 Task: Rename a spreadsheet named "working".
Action: Mouse moved to (39, 79)
Screenshot: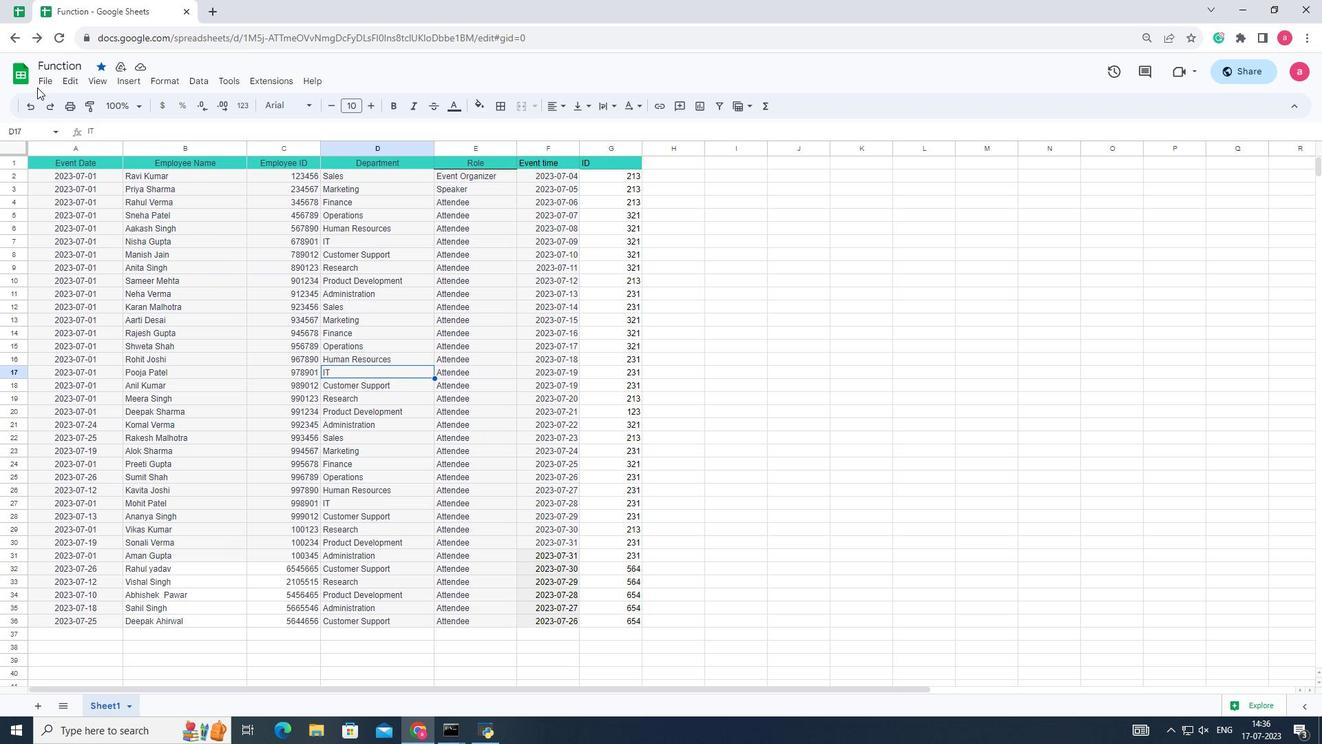 
Action: Mouse pressed left at (39, 79)
Screenshot: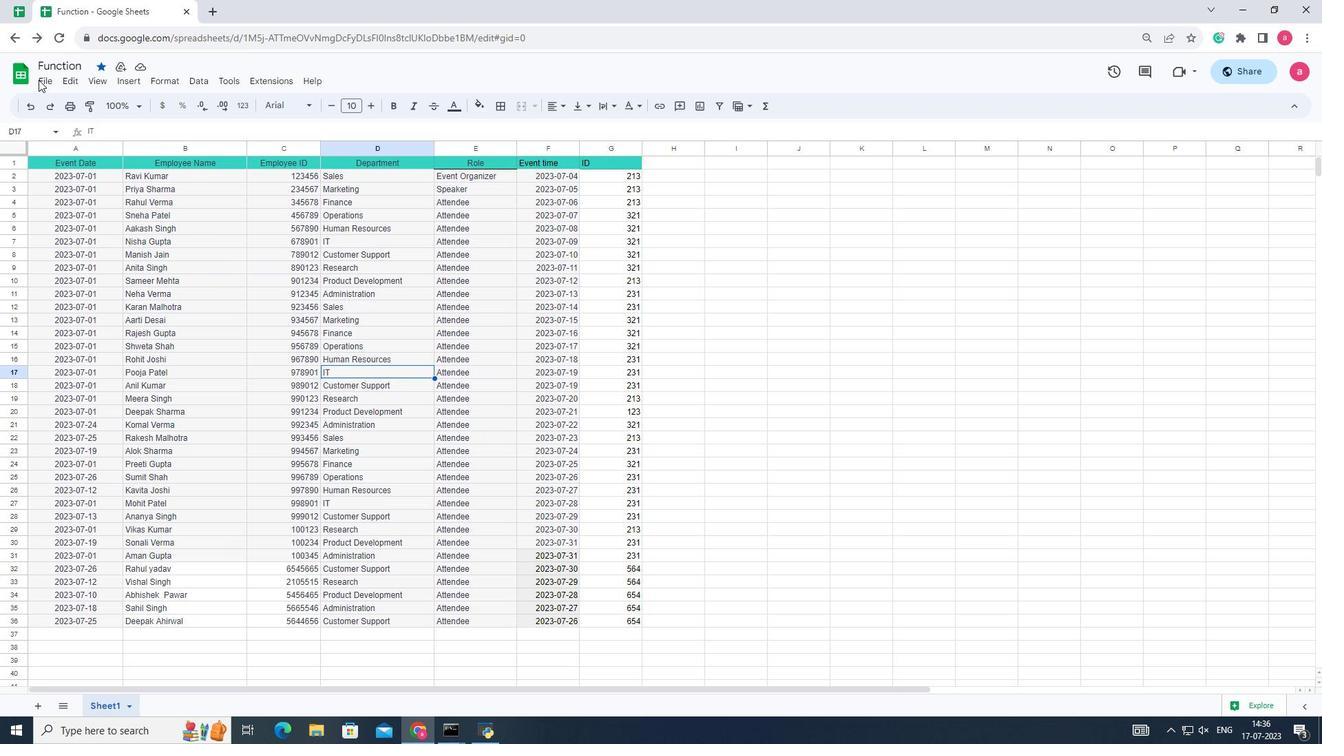 
Action: Mouse moved to (44, 78)
Screenshot: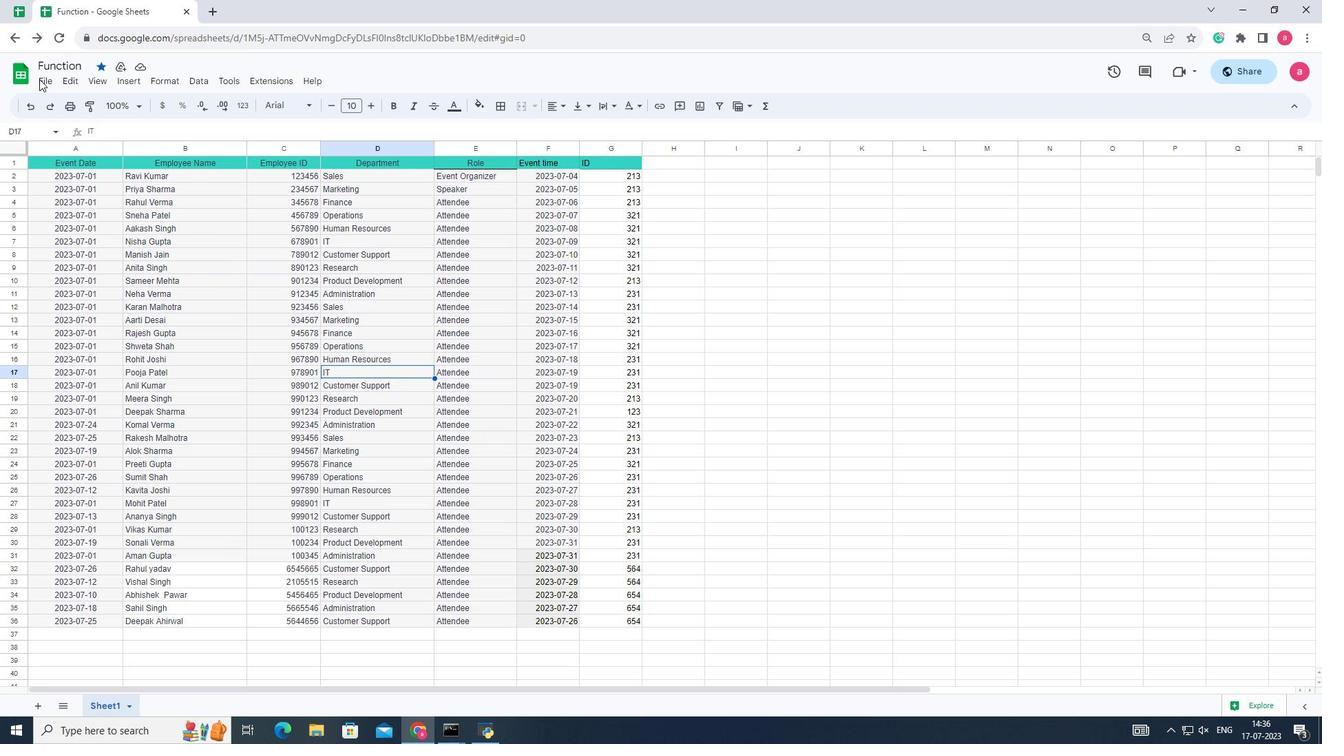
Action: Mouse pressed left at (44, 78)
Screenshot: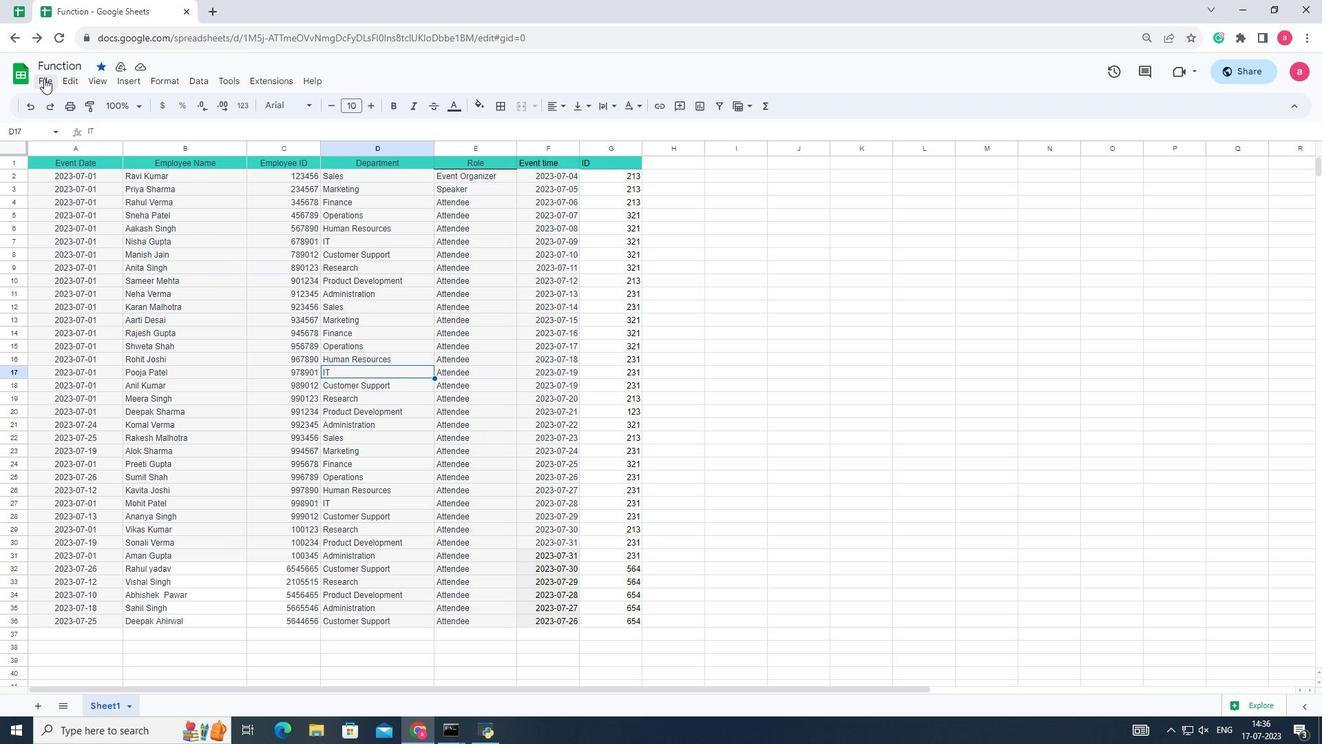 
Action: Mouse moved to (77, 254)
Screenshot: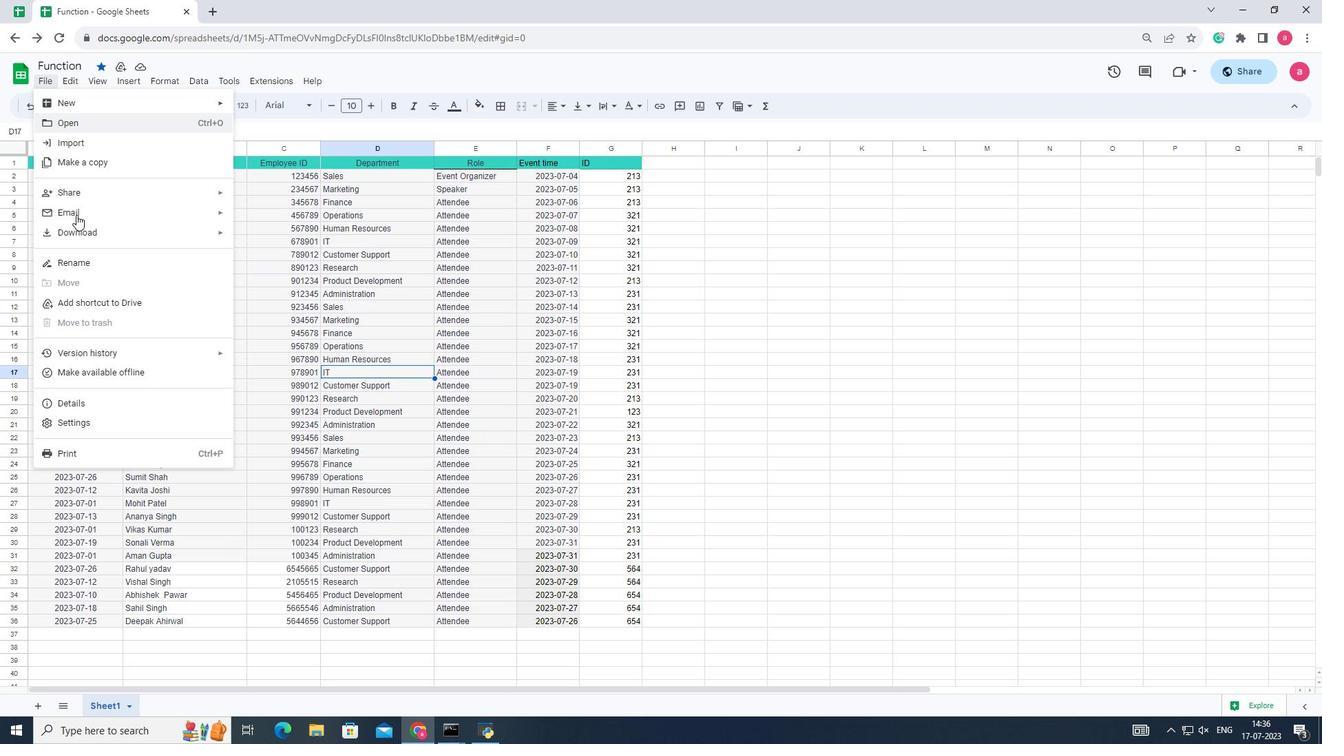 
Action: Mouse pressed left at (77, 254)
Screenshot: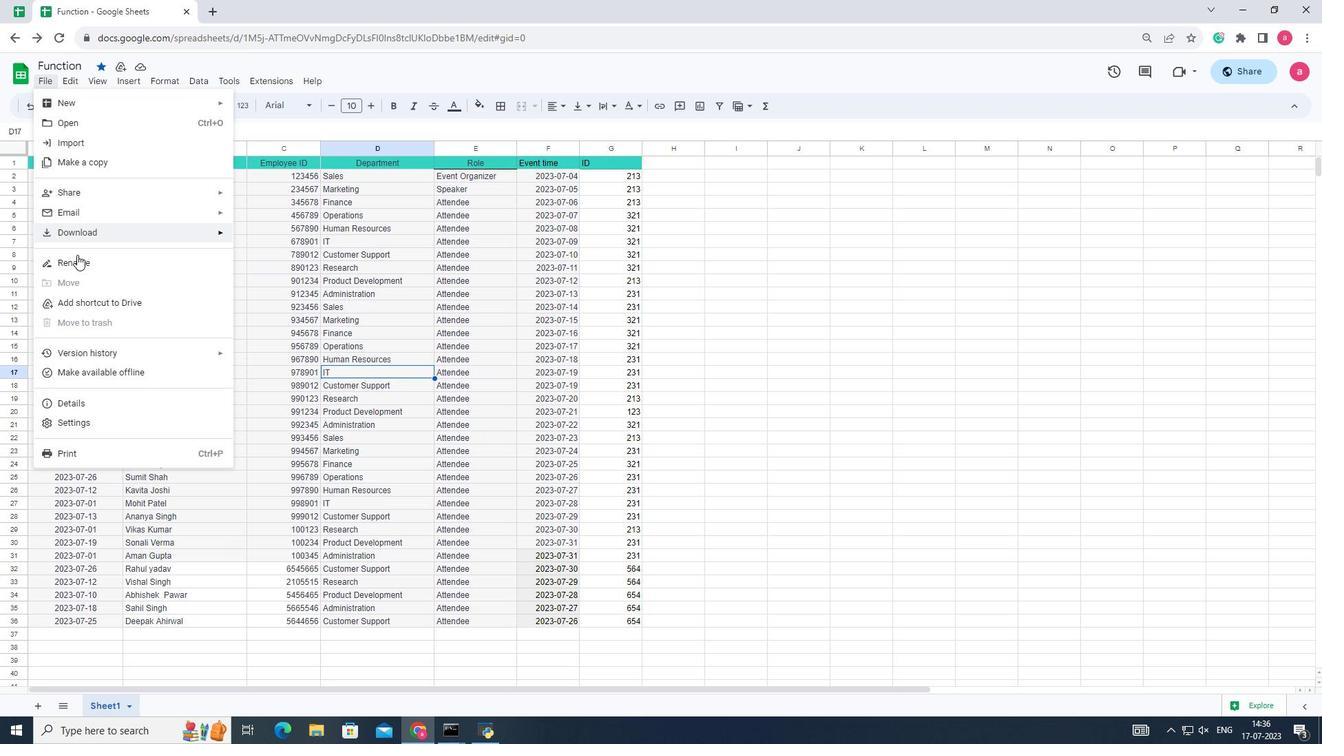
Action: Key pressed <Key.backspace><Key.backspace>working<Key.enter>
Screenshot: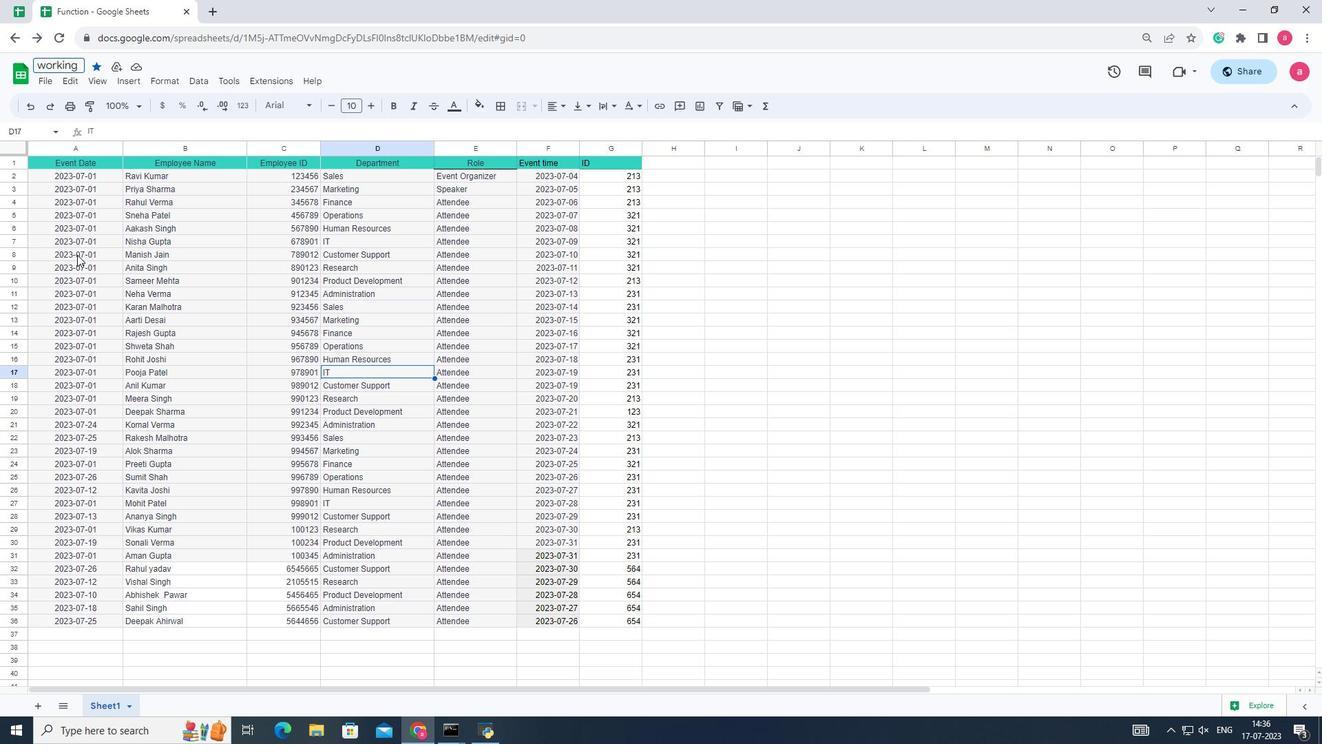 
